Task: Open Card Card0000000107 in Board Board0000000027 in Workspace WS0000000009 in Trello. Add Member Email0000000035 to Card Card0000000107 in Board Board0000000027 in Workspace WS0000000009 in Trello. Add Orange Label titled Label0000000107 to Card Card0000000107 in Board Board0000000027 in Workspace WS0000000009 in Trello. Add Checklist CL0000000107 to Card Card0000000107 in Board Board0000000027 in Workspace WS0000000009 in Trello. Add Dates with Start Date as Oct 01 2023 and Due Date as Oct 31 2023 to Card Card0000000107 in Board Board0000000027 in Workspace WS0000000009 in Trello
Action: Mouse moved to (298, 387)
Screenshot: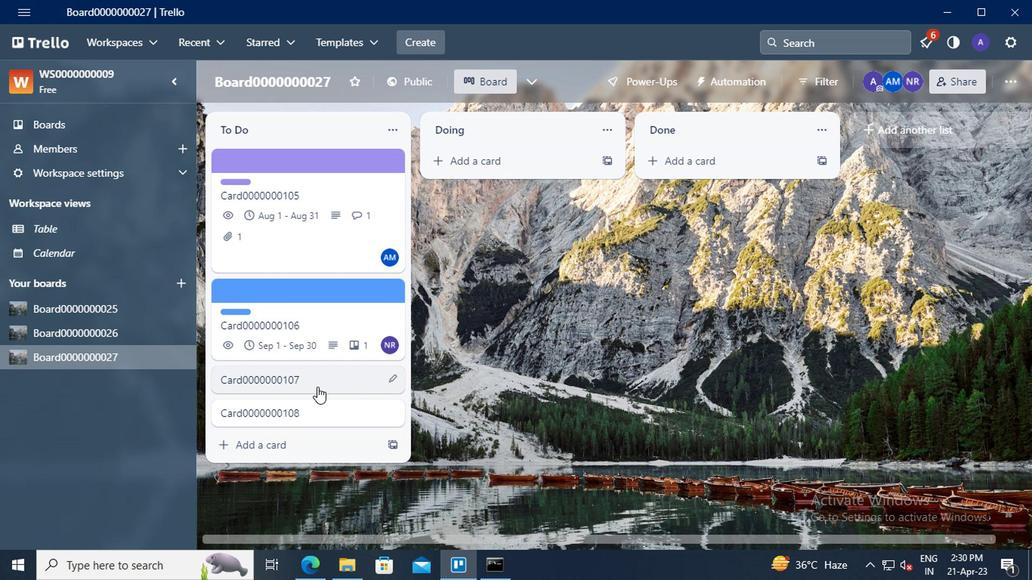 
Action: Mouse pressed left at (298, 387)
Screenshot: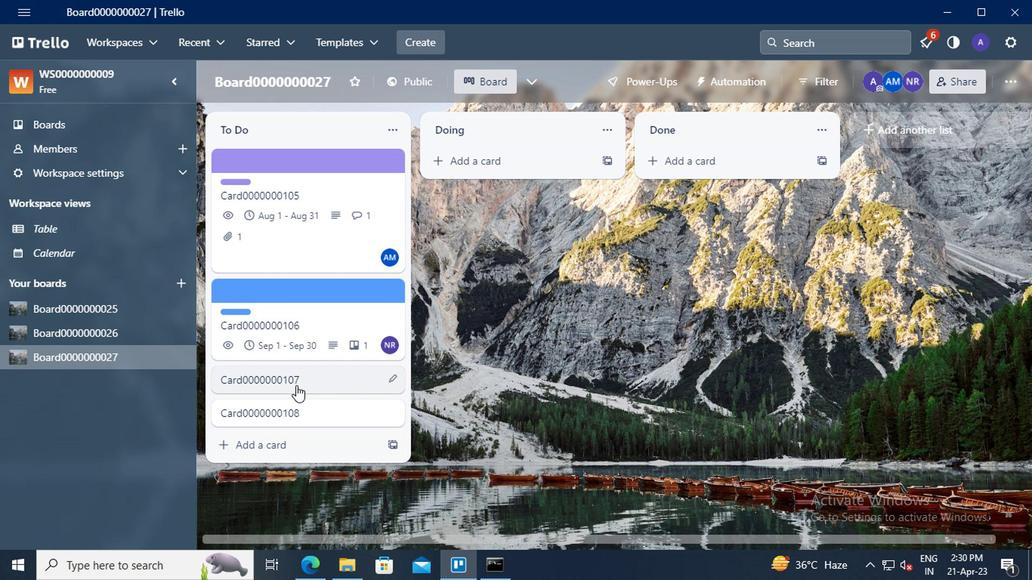 
Action: Mouse moved to (711, 199)
Screenshot: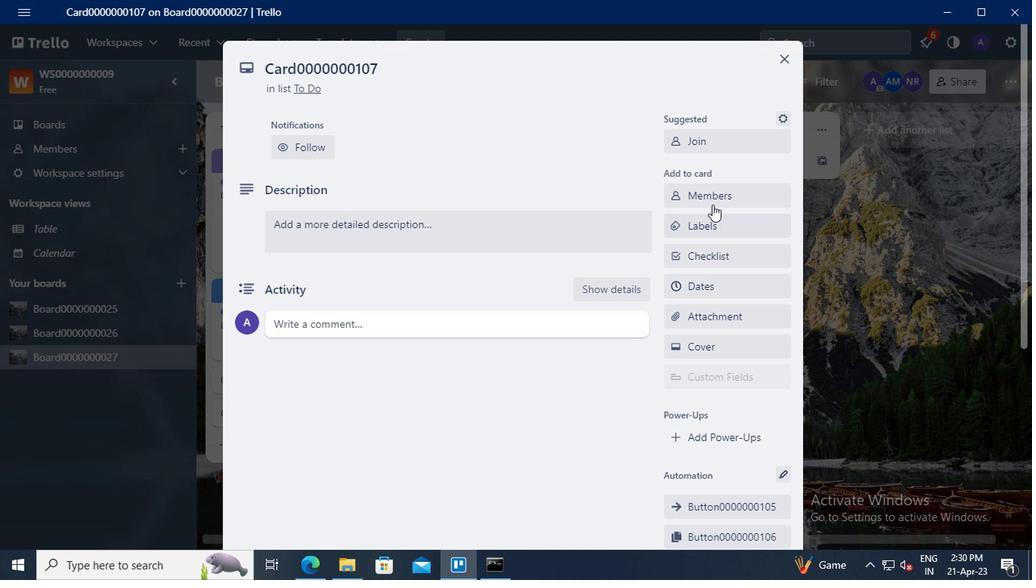 
Action: Mouse pressed left at (711, 199)
Screenshot: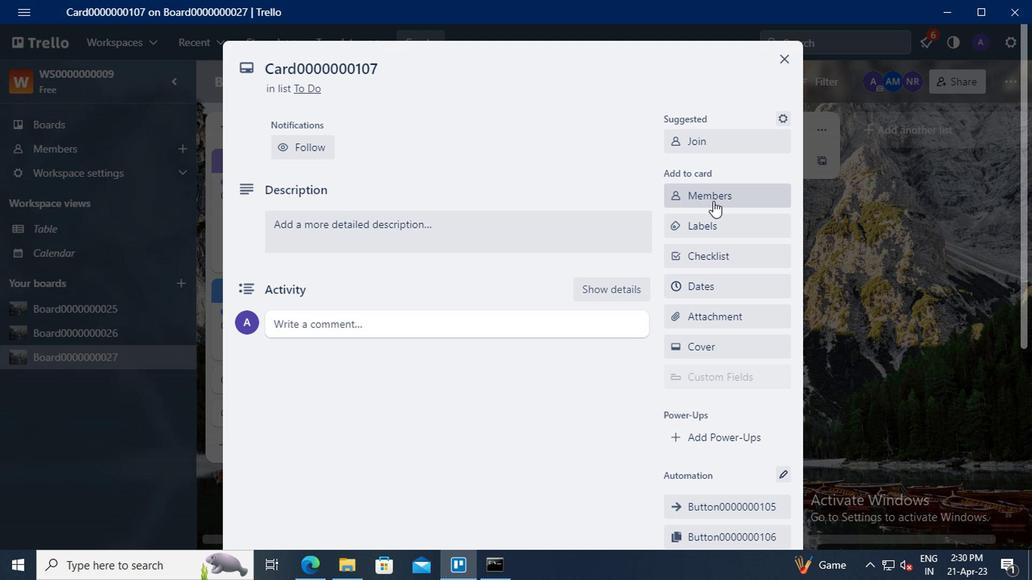 
Action: Mouse moved to (707, 263)
Screenshot: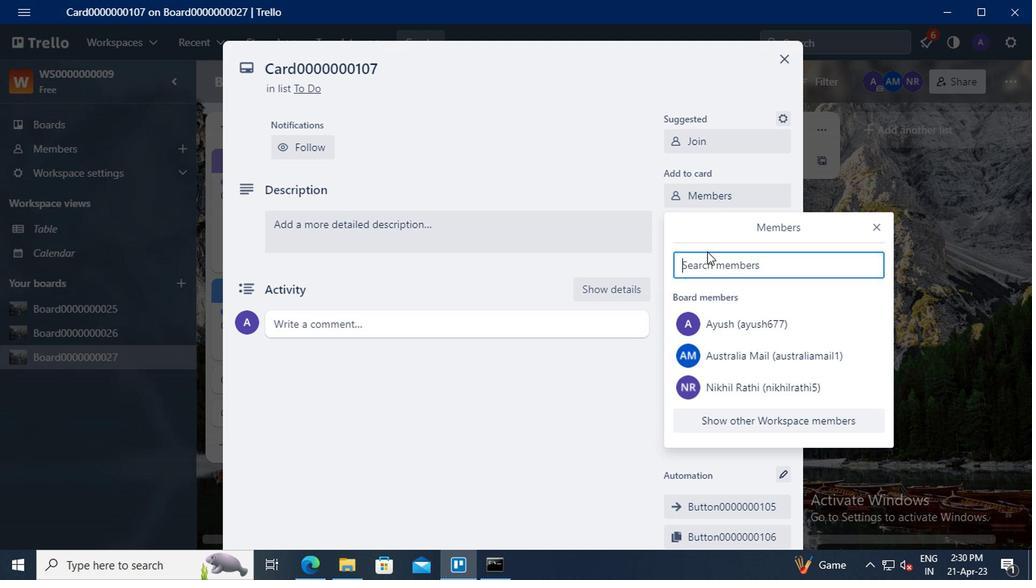 
Action: Mouse pressed left at (707, 263)
Screenshot: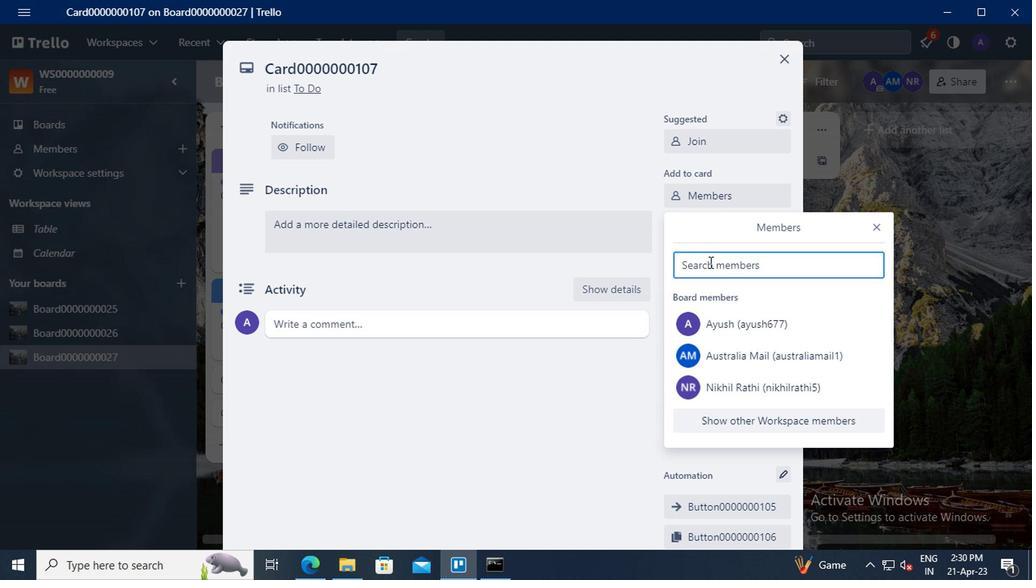 
Action: Key pressed carxxstreet791<Key.shift>@GMAIL.COM
Screenshot: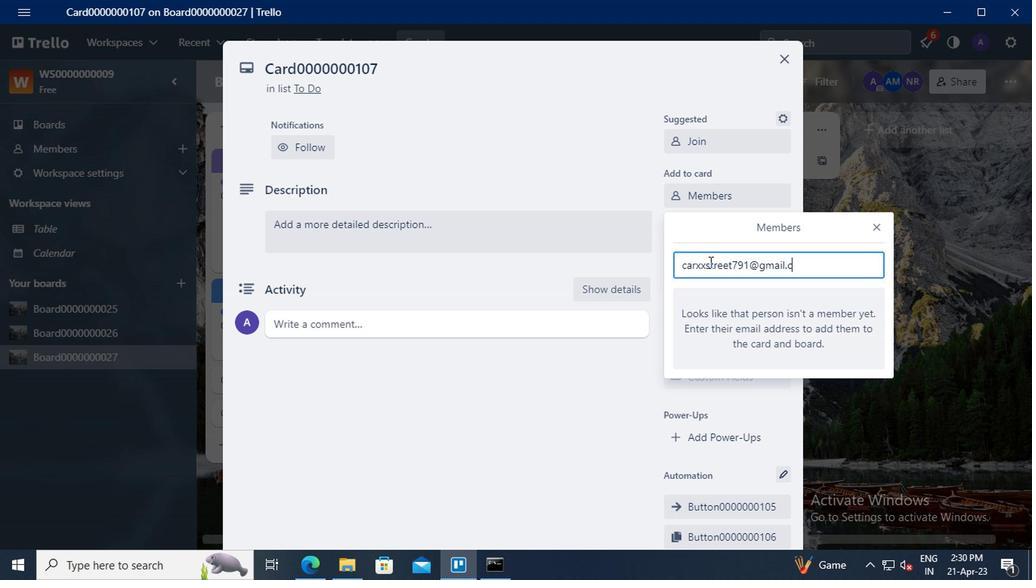 
Action: Mouse moved to (708, 379)
Screenshot: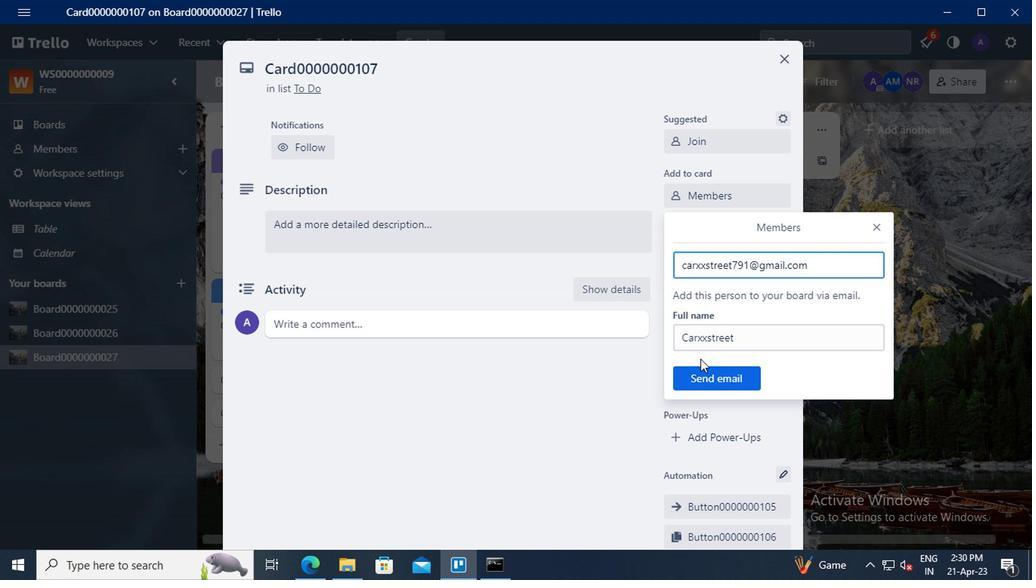 
Action: Mouse pressed left at (708, 379)
Screenshot: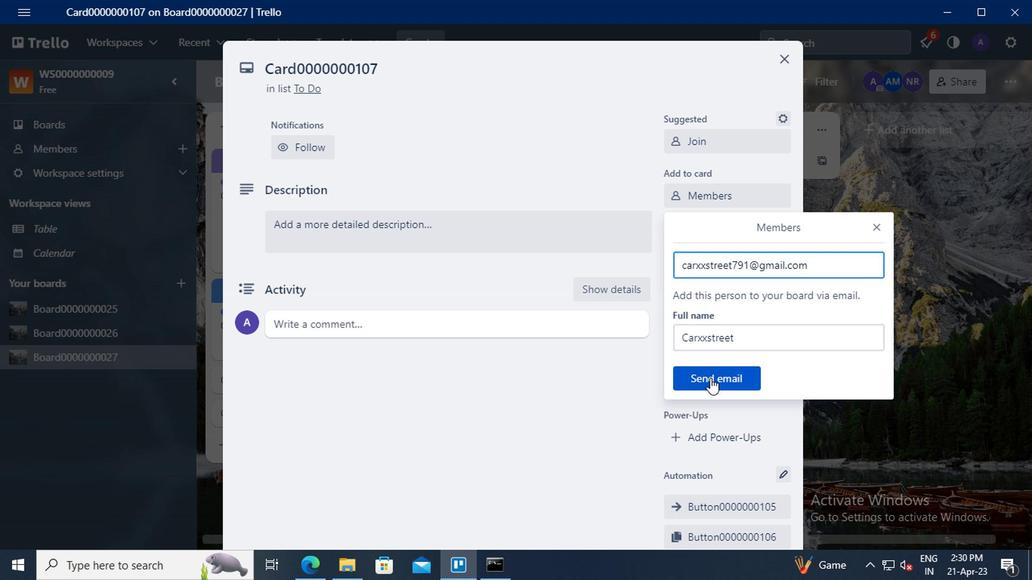
Action: Mouse moved to (710, 230)
Screenshot: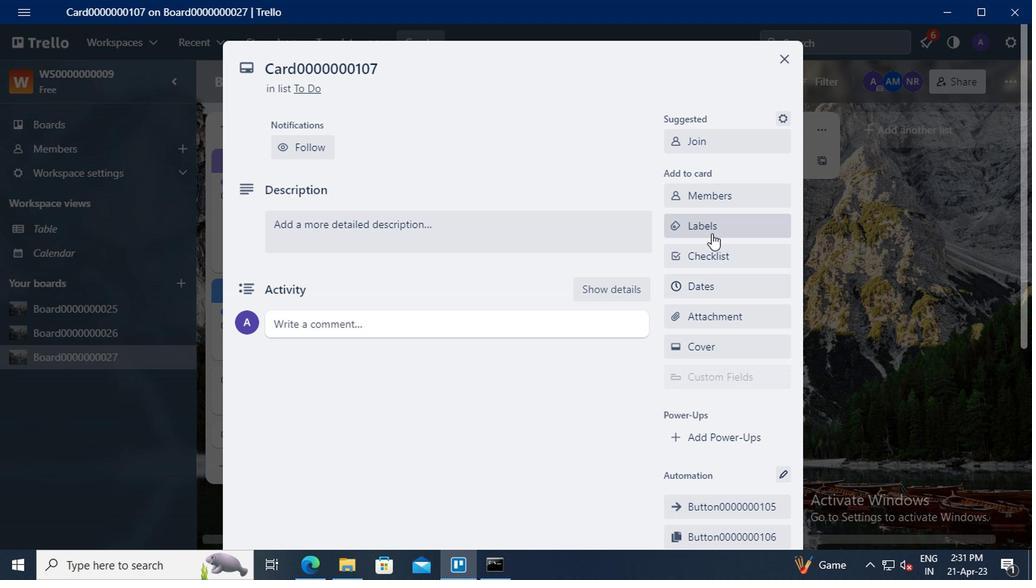 
Action: Mouse pressed left at (710, 230)
Screenshot: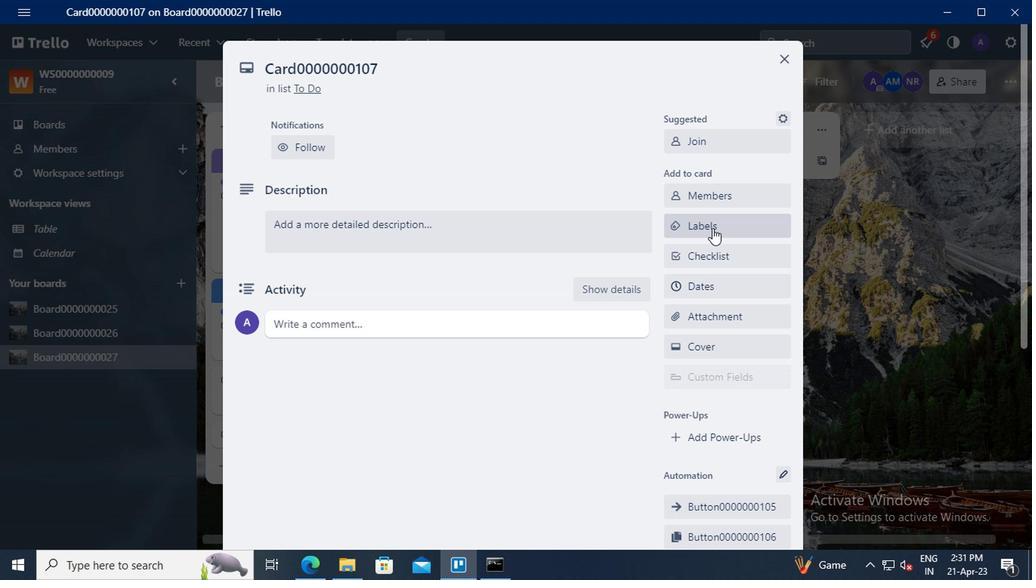 
Action: Mouse moved to (773, 398)
Screenshot: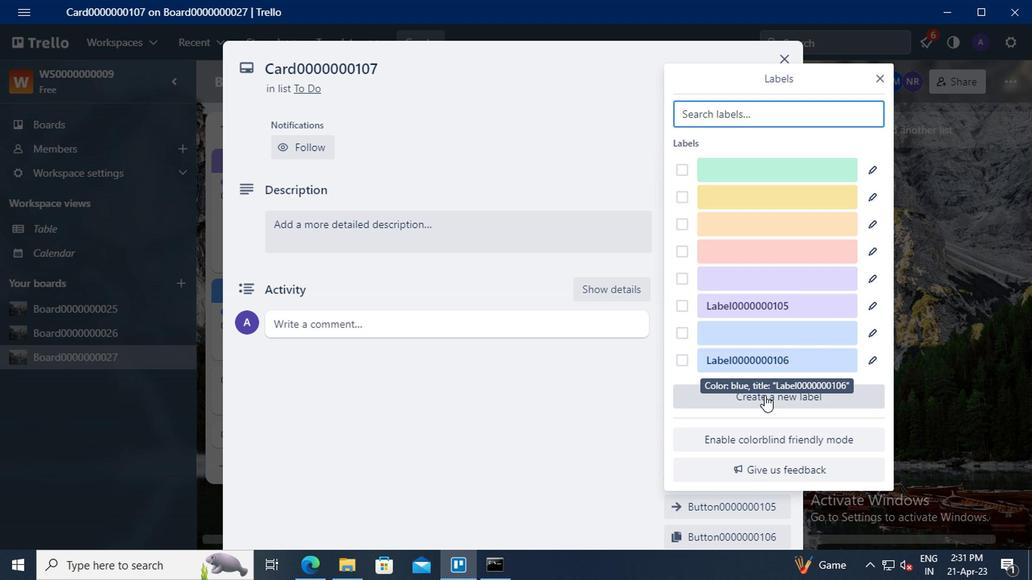 
Action: Mouse pressed left at (773, 398)
Screenshot: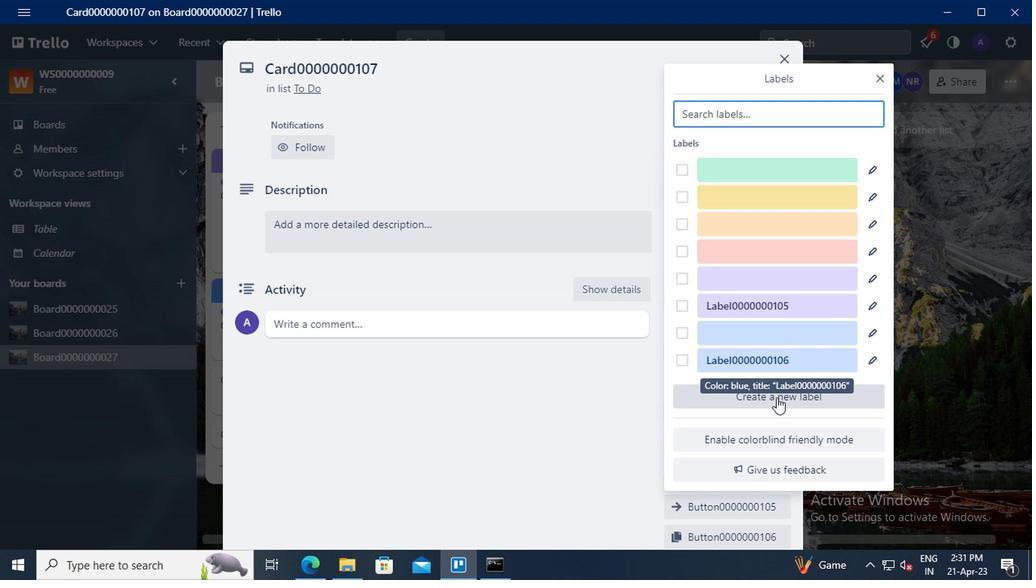 
Action: Mouse moved to (710, 223)
Screenshot: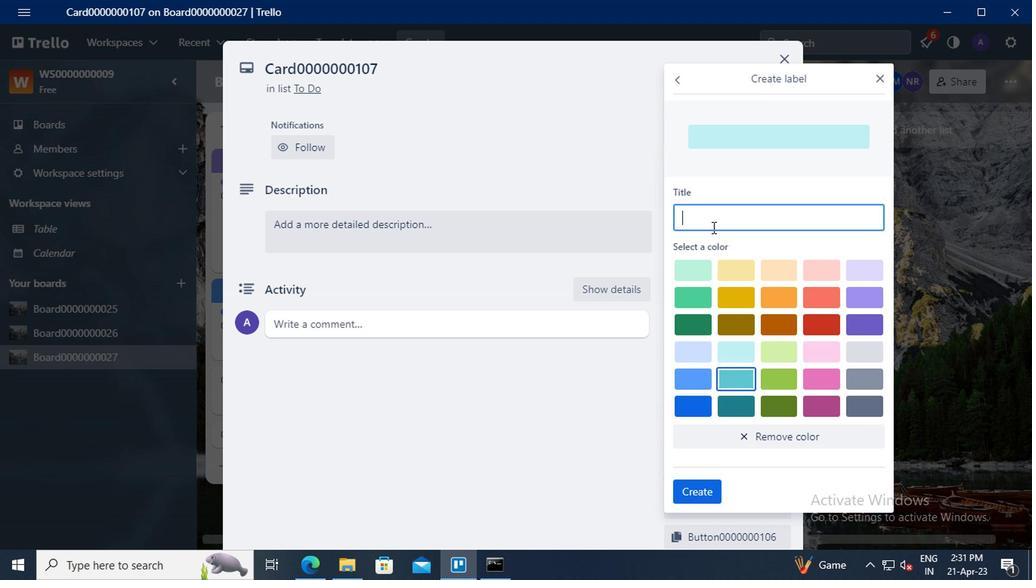 
Action: Mouse pressed left at (710, 223)
Screenshot: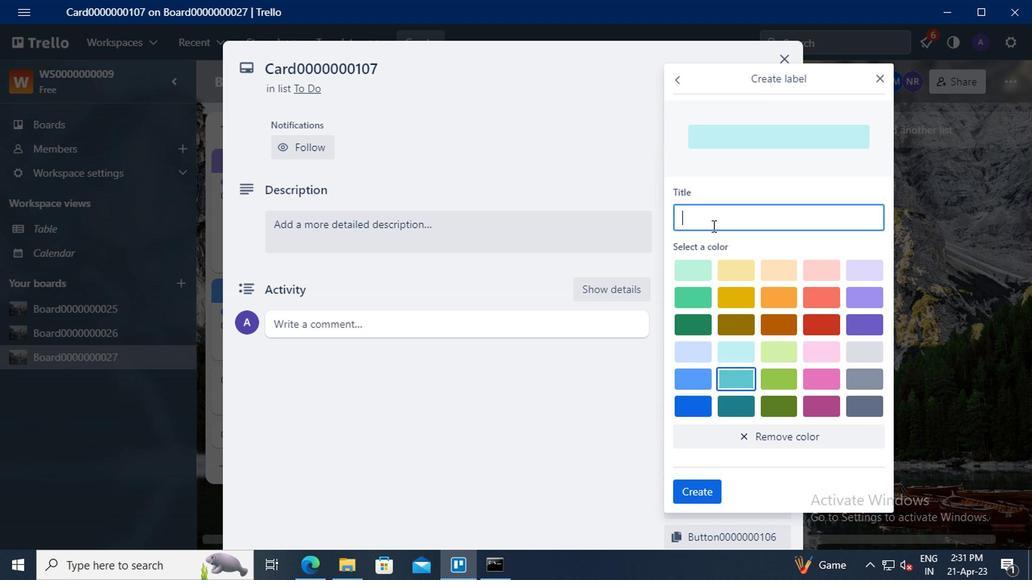 
Action: Key pressed <Key.shift>LABEL0000000107
Screenshot: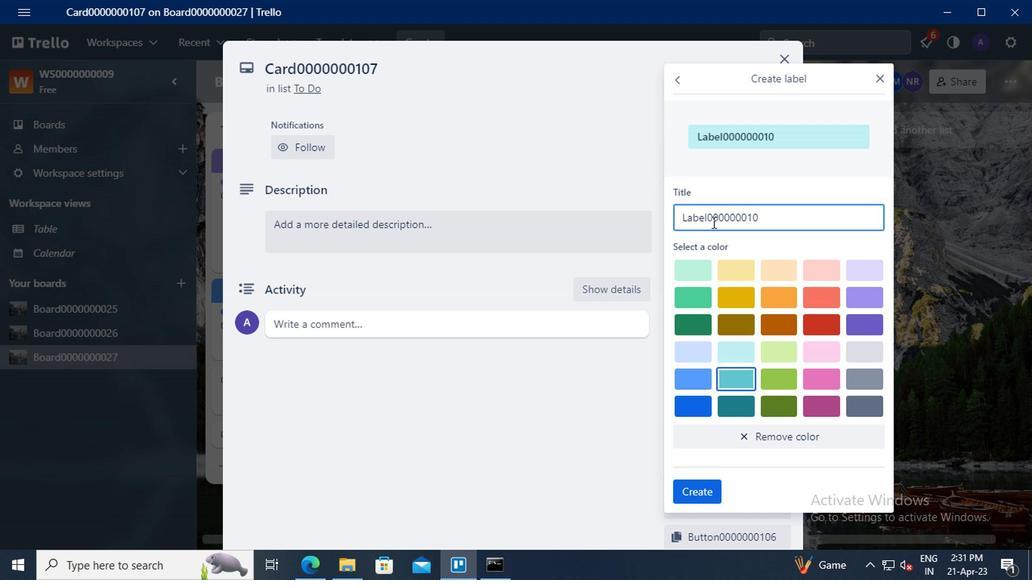 
Action: Mouse moved to (773, 298)
Screenshot: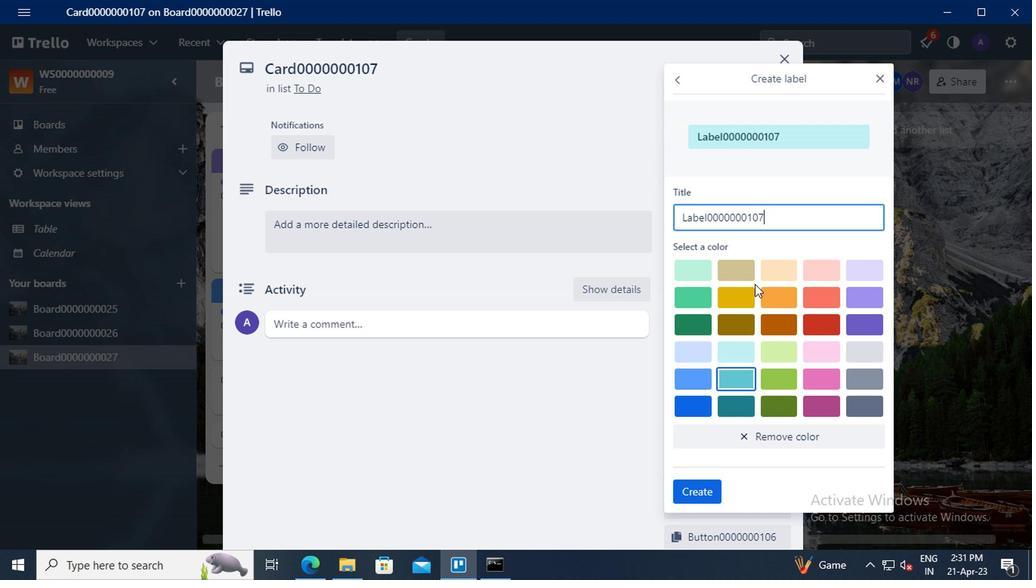 
Action: Mouse pressed left at (773, 298)
Screenshot: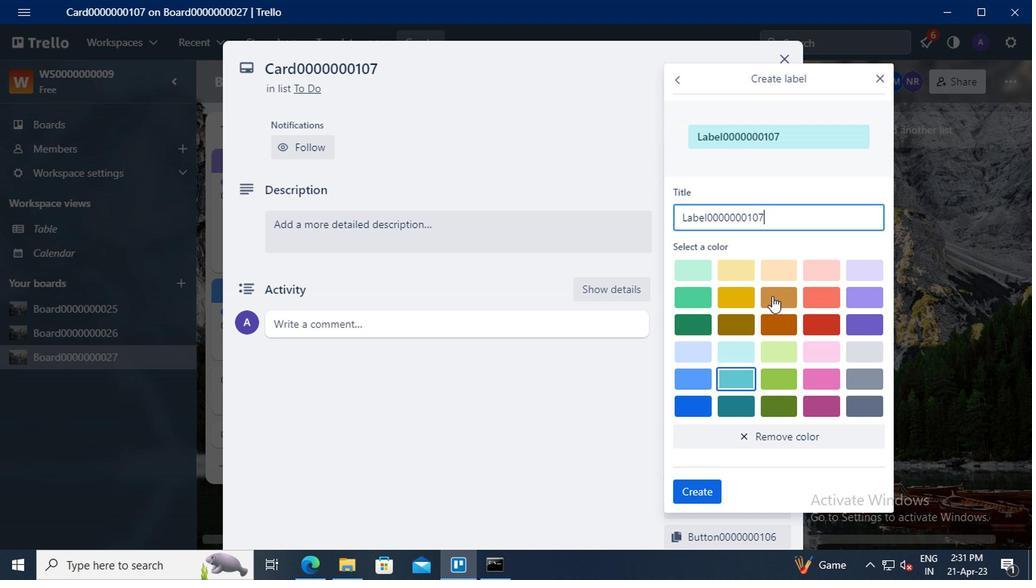 
Action: Mouse moved to (701, 495)
Screenshot: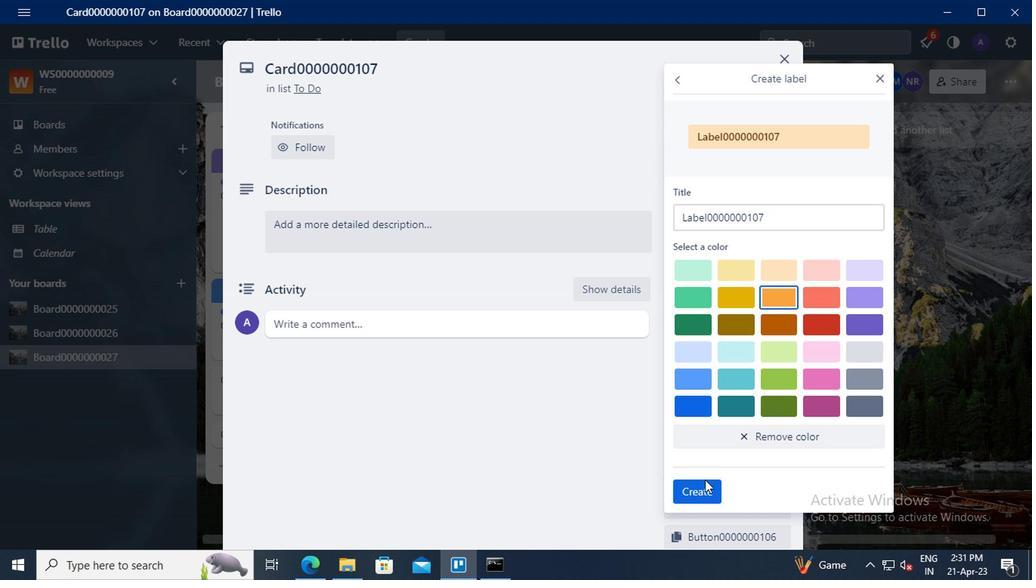 
Action: Mouse pressed left at (701, 495)
Screenshot: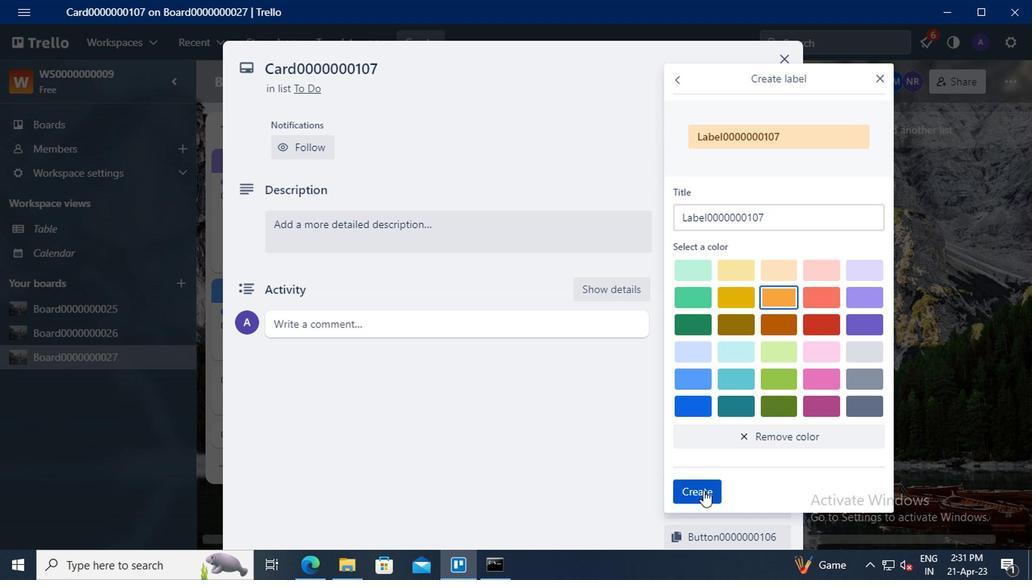 
Action: Mouse moved to (876, 79)
Screenshot: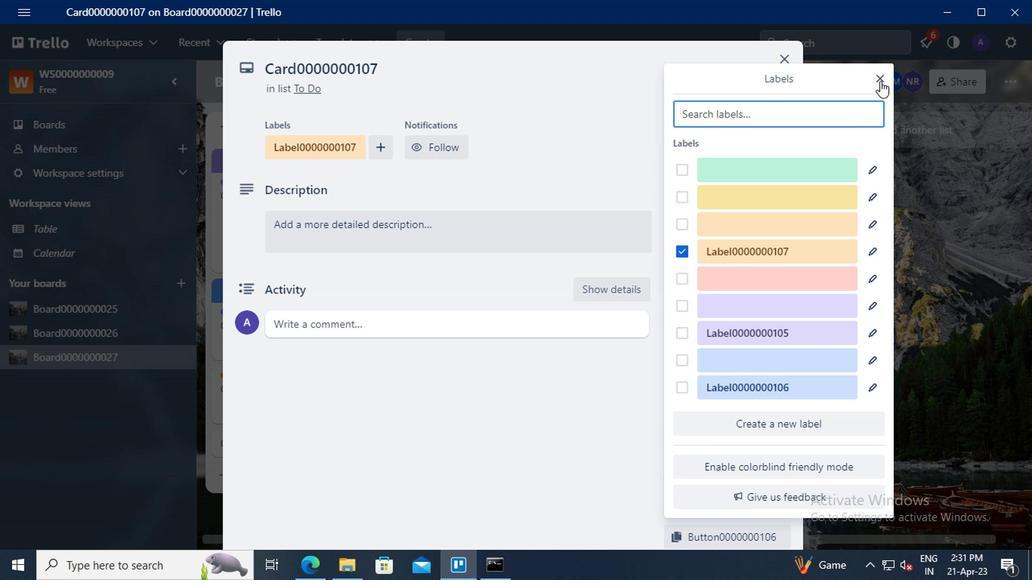 
Action: Mouse pressed left at (876, 79)
Screenshot: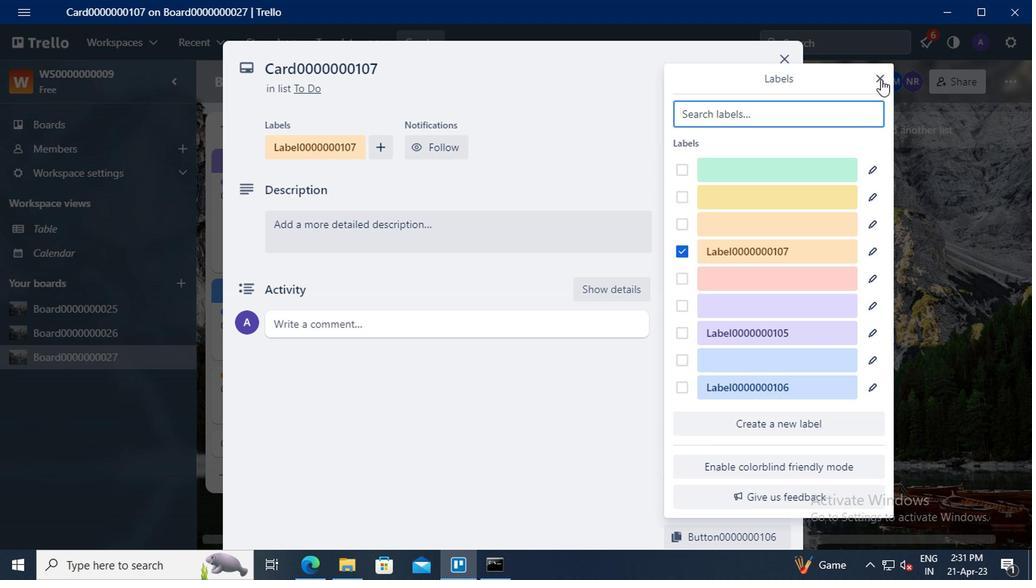 
Action: Mouse moved to (726, 253)
Screenshot: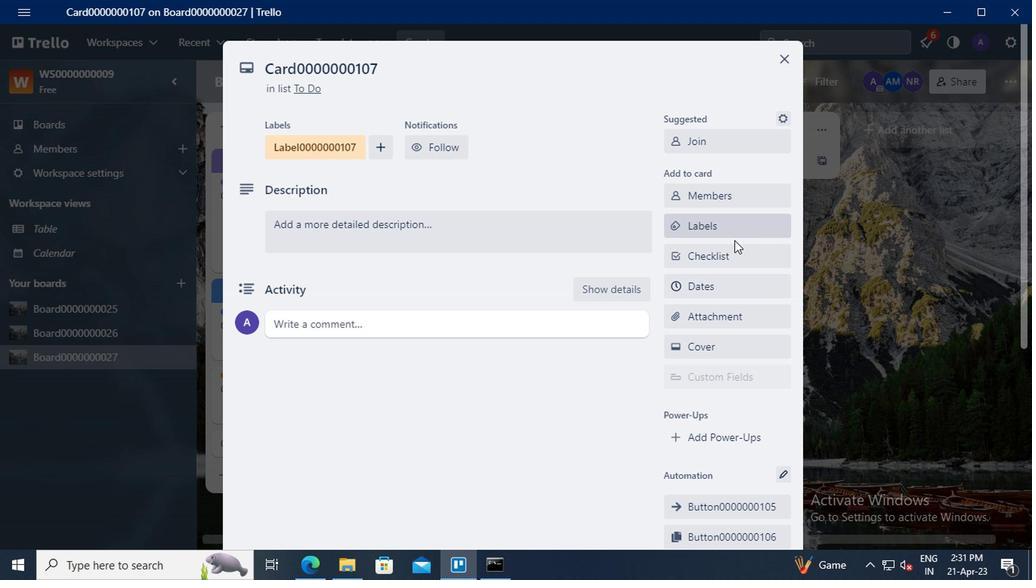 
Action: Mouse pressed left at (726, 253)
Screenshot: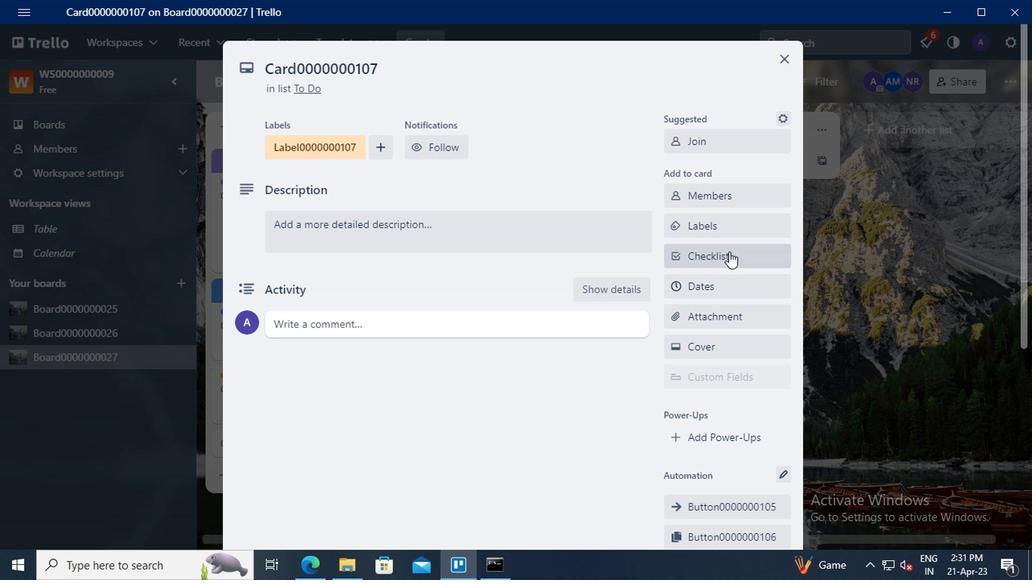 
Action: Key pressed <Key.delete><Key.shift>CL0000000107
Screenshot: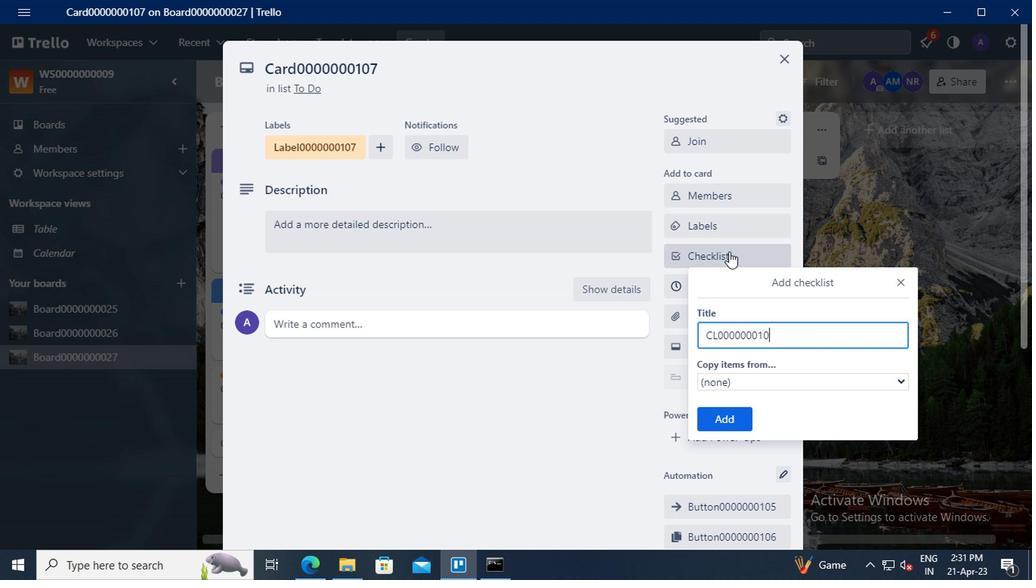 
Action: Mouse moved to (732, 419)
Screenshot: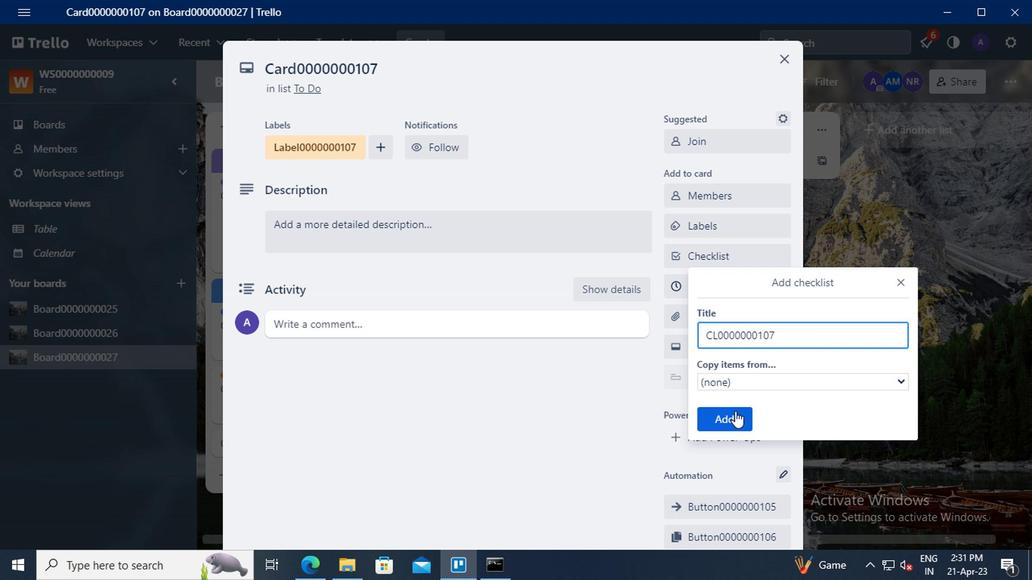 
Action: Mouse pressed left at (732, 419)
Screenshot: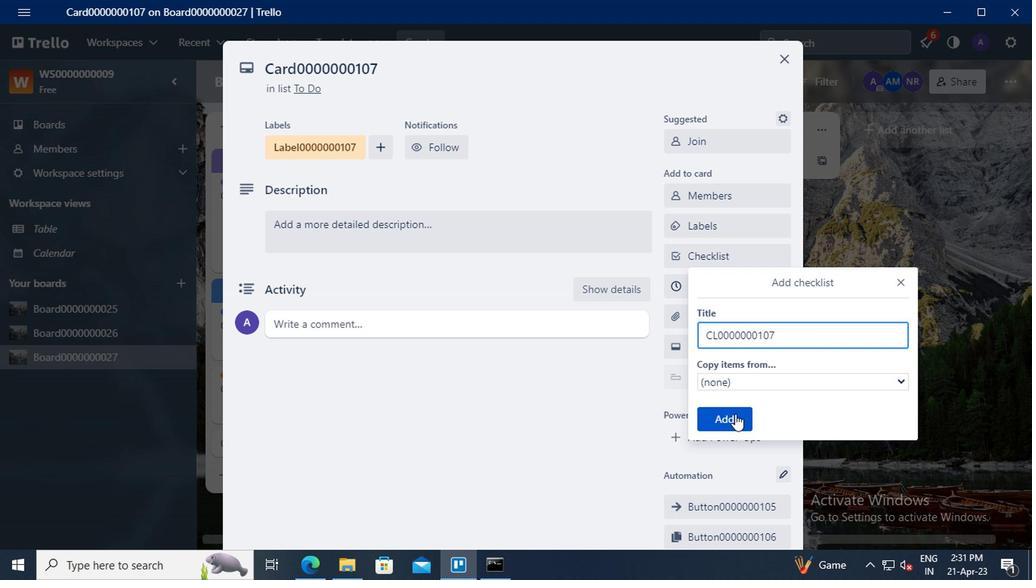 
Action: Mouse moved to (713, 287)
Screenshot: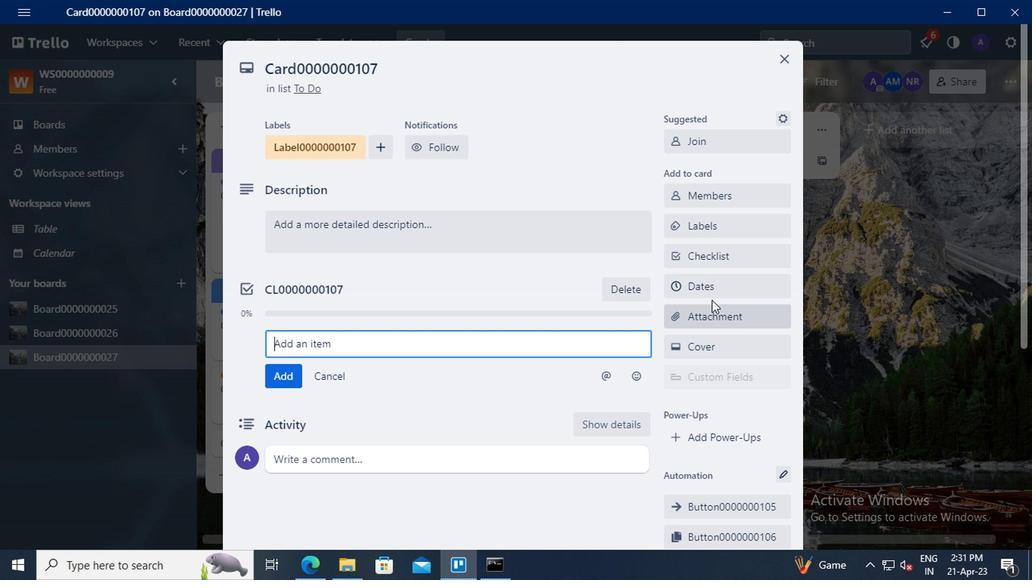 
Action: Mouse pressed left at (713, 287)
Screenshot: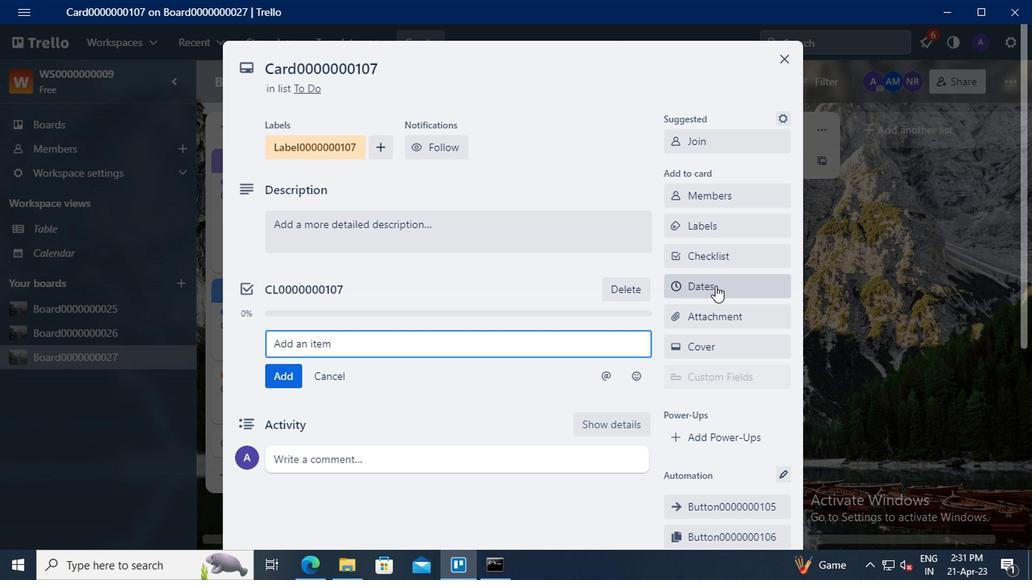 
Action: Mouse moved to (675, 347)
Screenshot: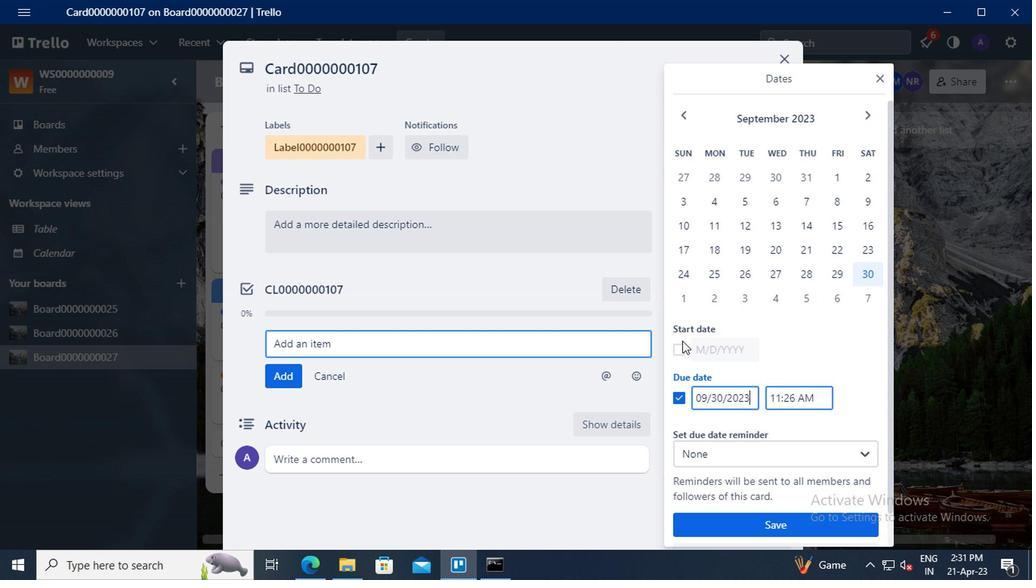 
Action: Mouse pressed left at (675, 347)
Screenshot: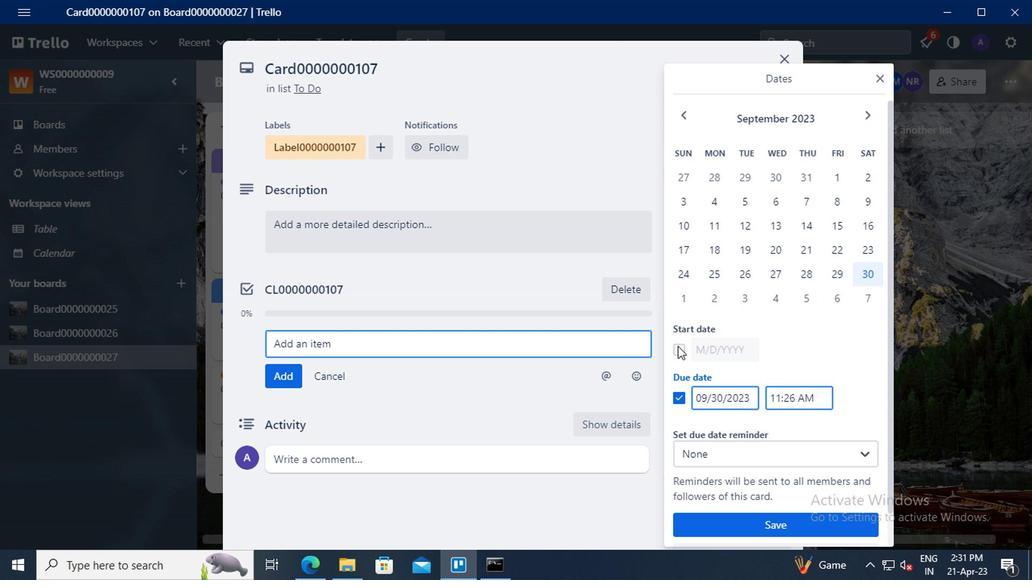 
Action: Mouse moved to (719, 351)
Screenshot: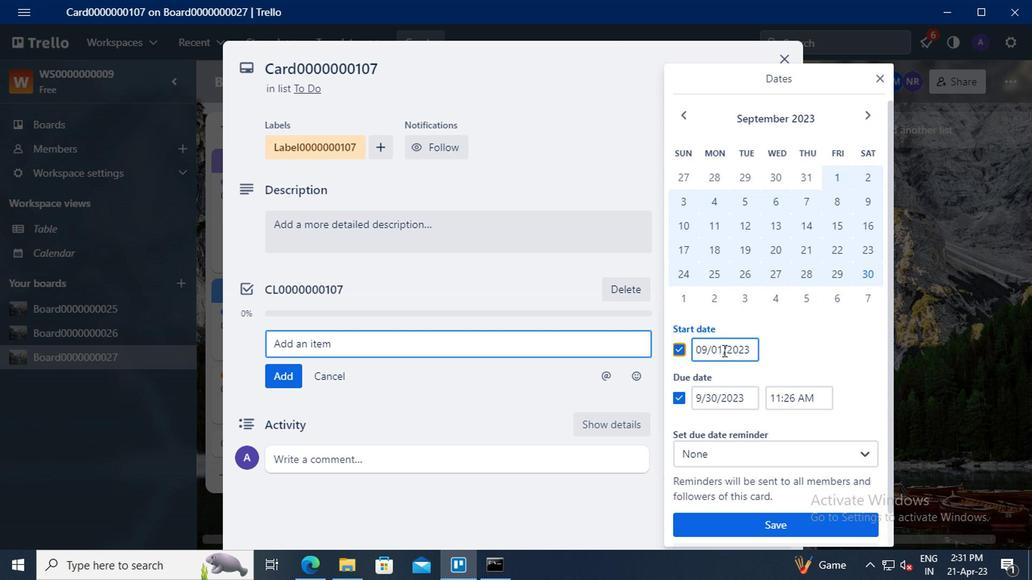 
Action: Mouse pressed left at (719, 351)
Screenshot: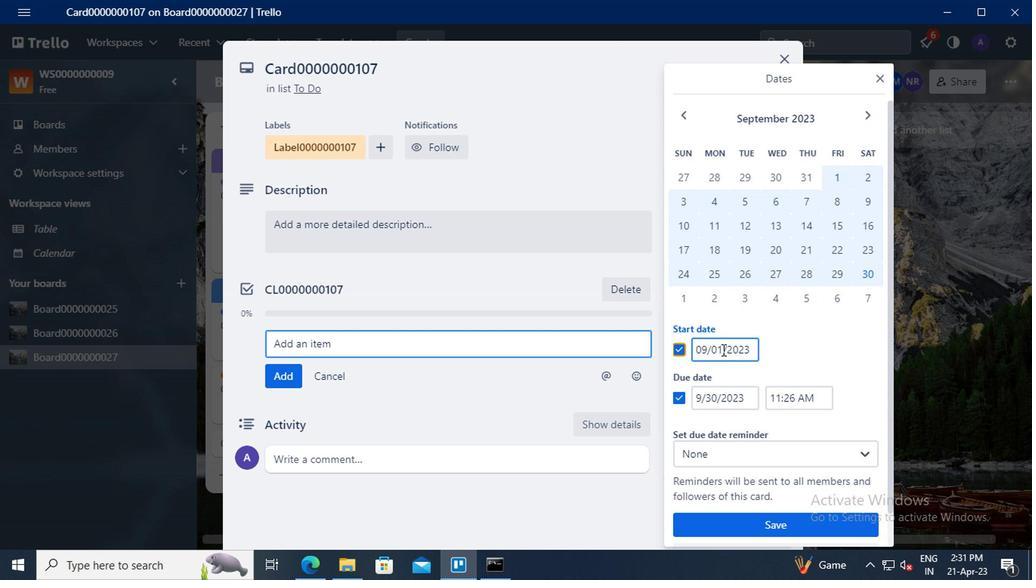 
Action: Mouse moved to (719, 346)
Screenshot: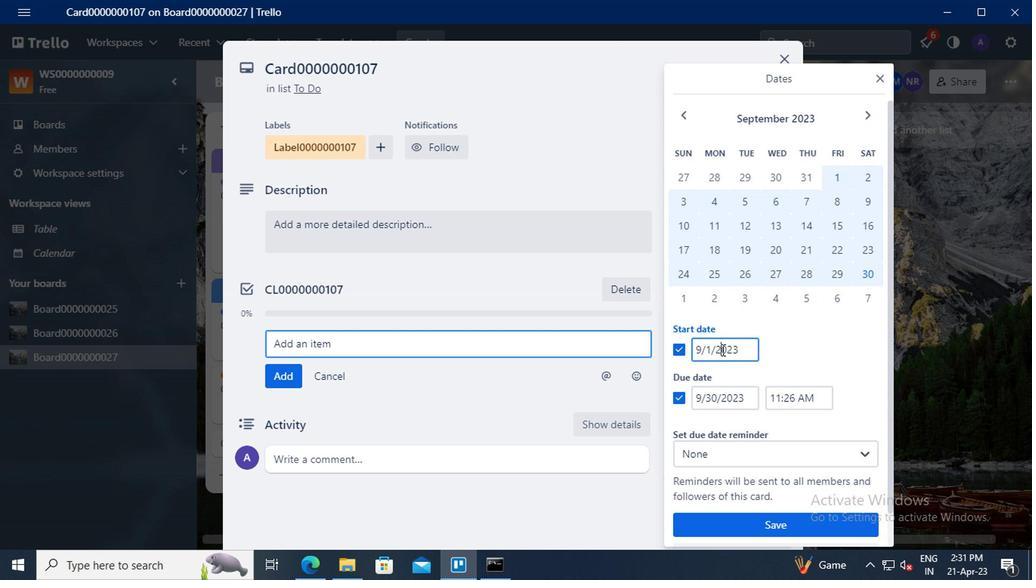 
Action: Key pressed <Key.left><Key.left><Key.backspace>1<Key.left><Key.left><Key.backspace>10
Screenshot: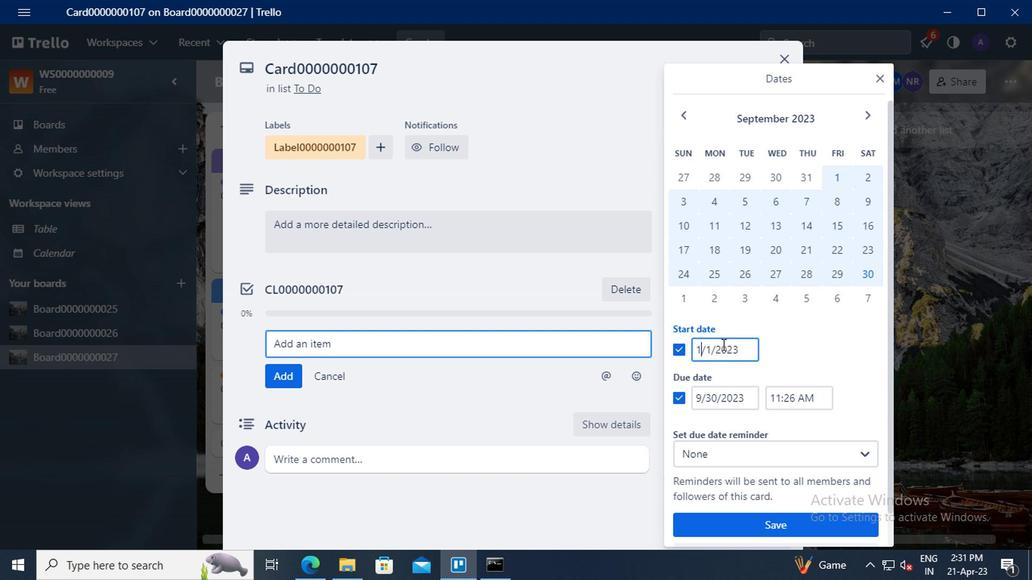 
Action: Mouse moved to (713, 398)
Screenshot: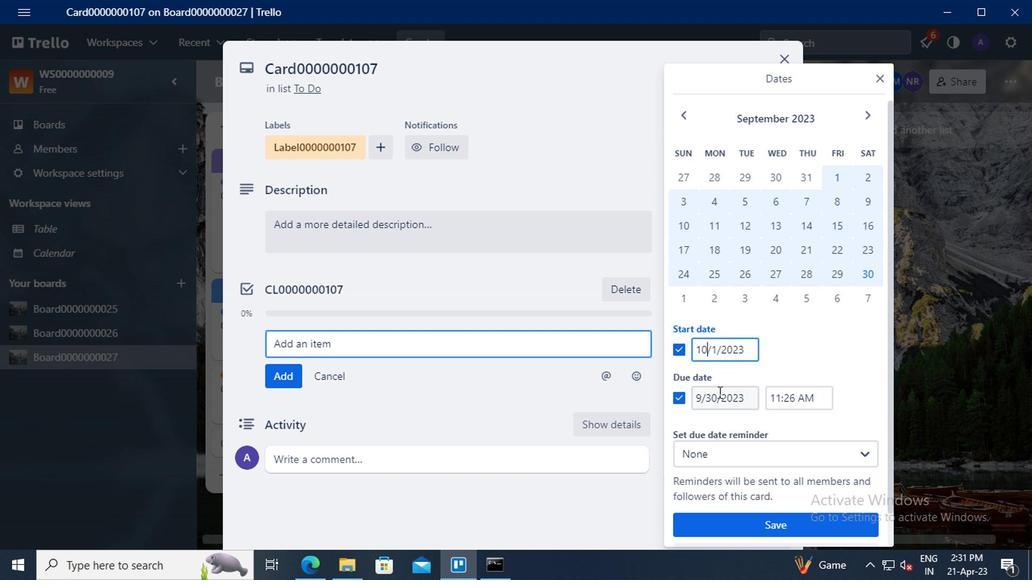 
Action: Mouse pressed left at (713, 398)
Screenshot: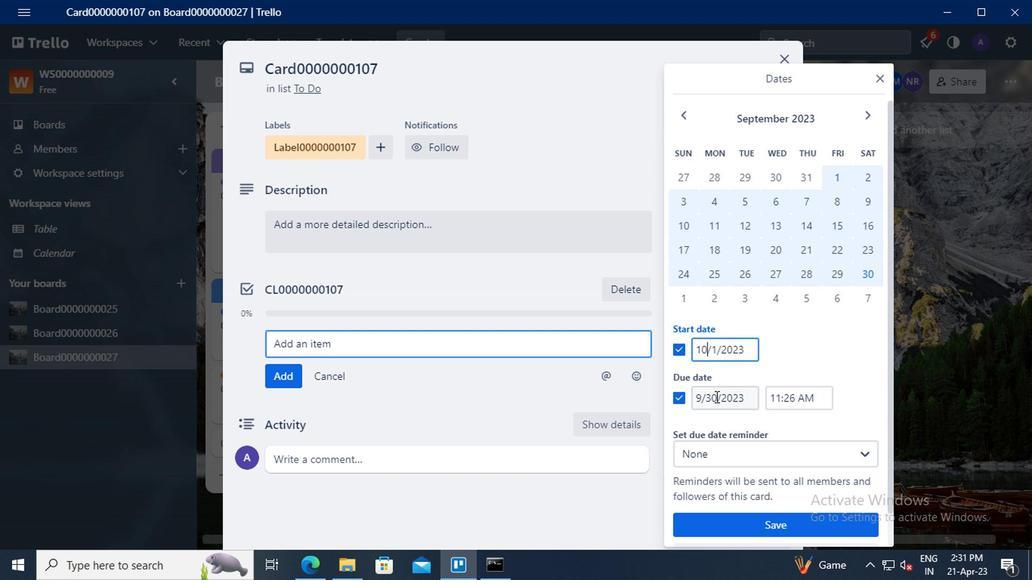 
Action: Key pressed <Key.backspace><Key.delete>31
Screenshot: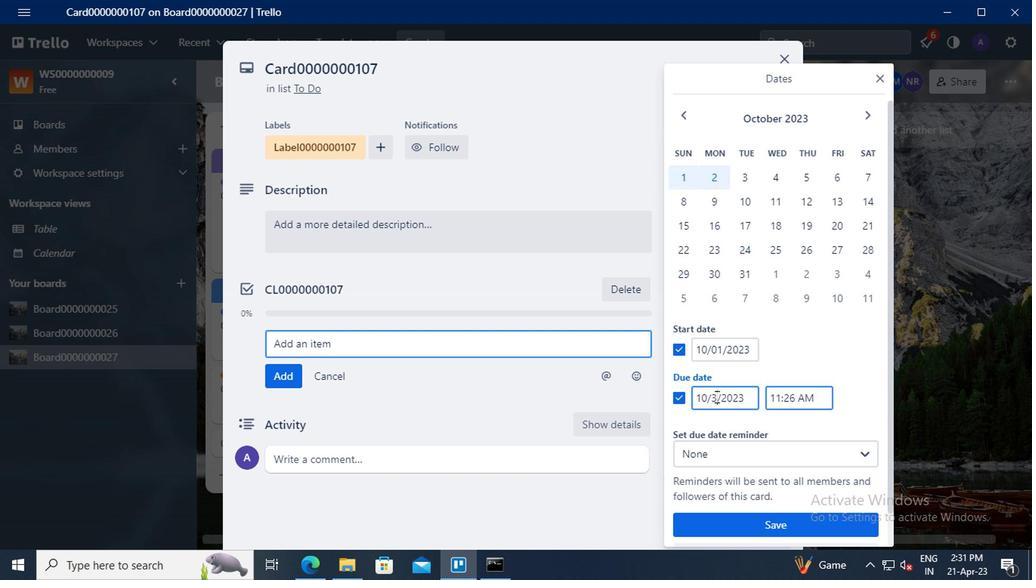 
Action: Mouse moved to (734, 526)
Screenshot: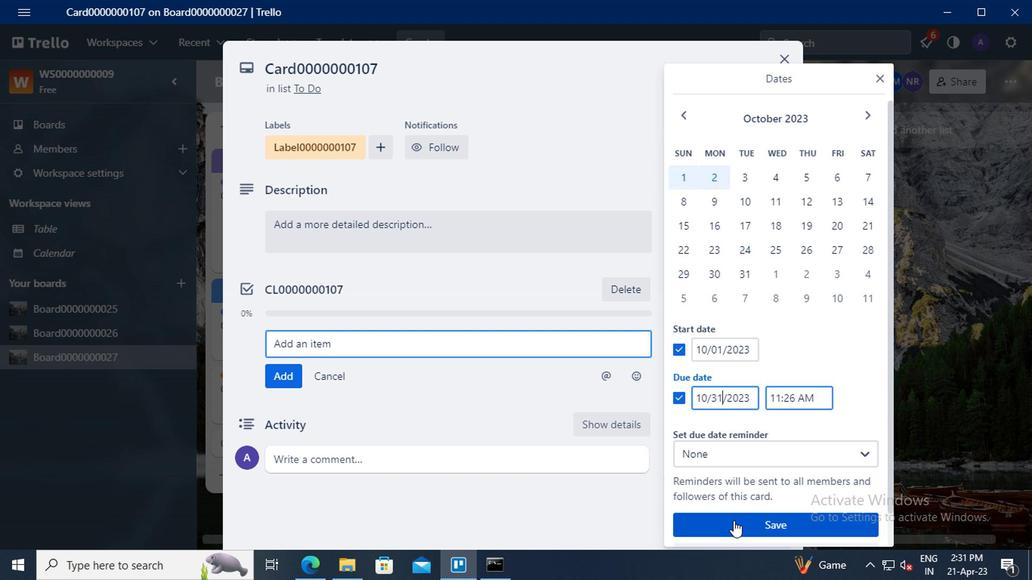 
Action: Mouse pressed left at (734, 526)
Screenshot: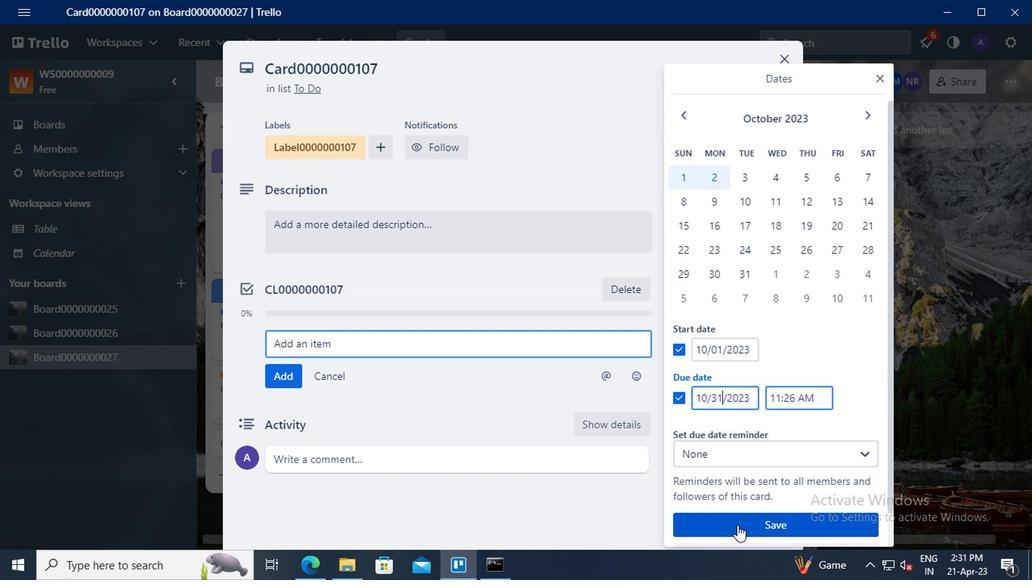 
